 Task: Search for horseback riding trails in the Ozarks between Branson, Missouri, and Eureka Springs, Arkansas.
Action: Mouse moved to (287, 98)
Screenshot: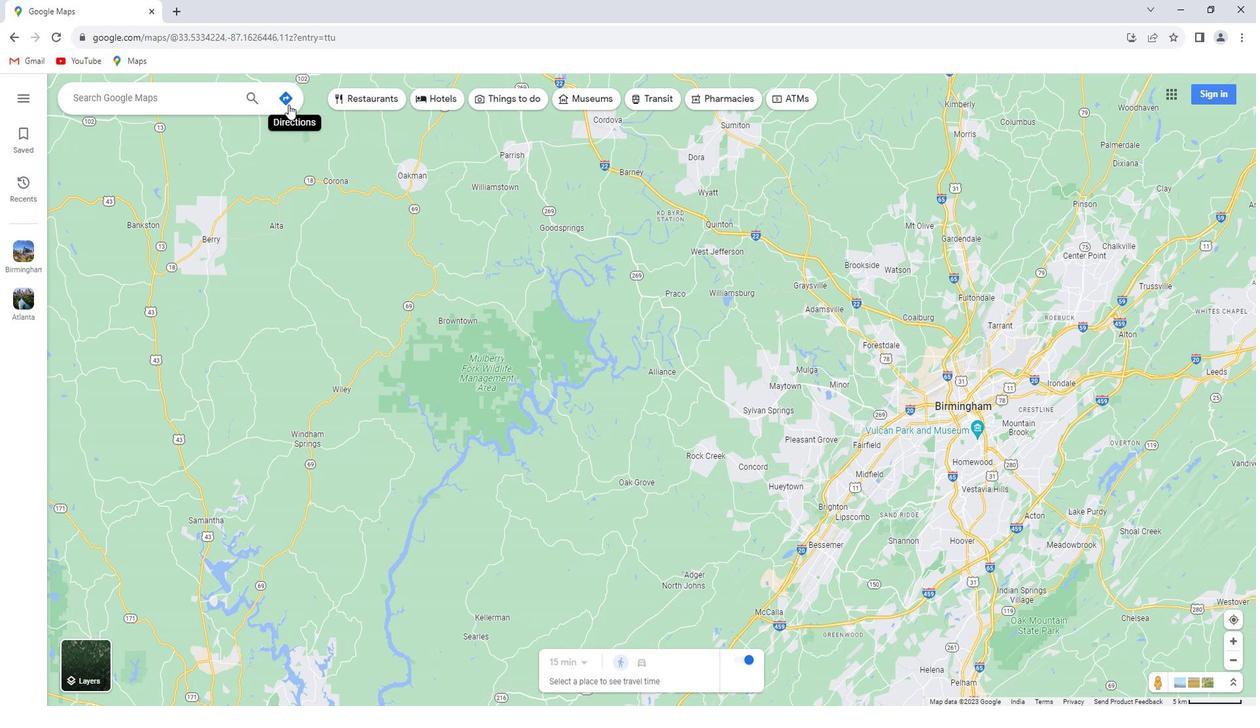 
Action: Mouse pressed left at (287, 98)
Screenshot: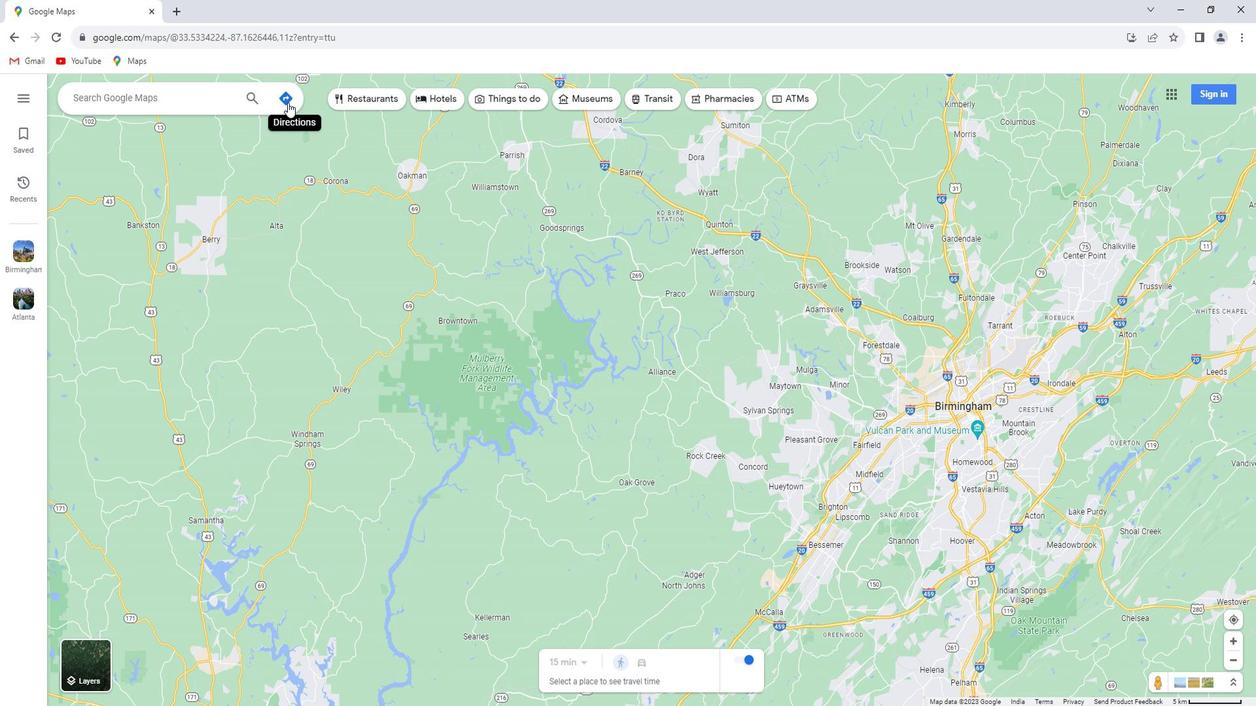 
Action: Mouse moved to (191, 133)
Screenshot: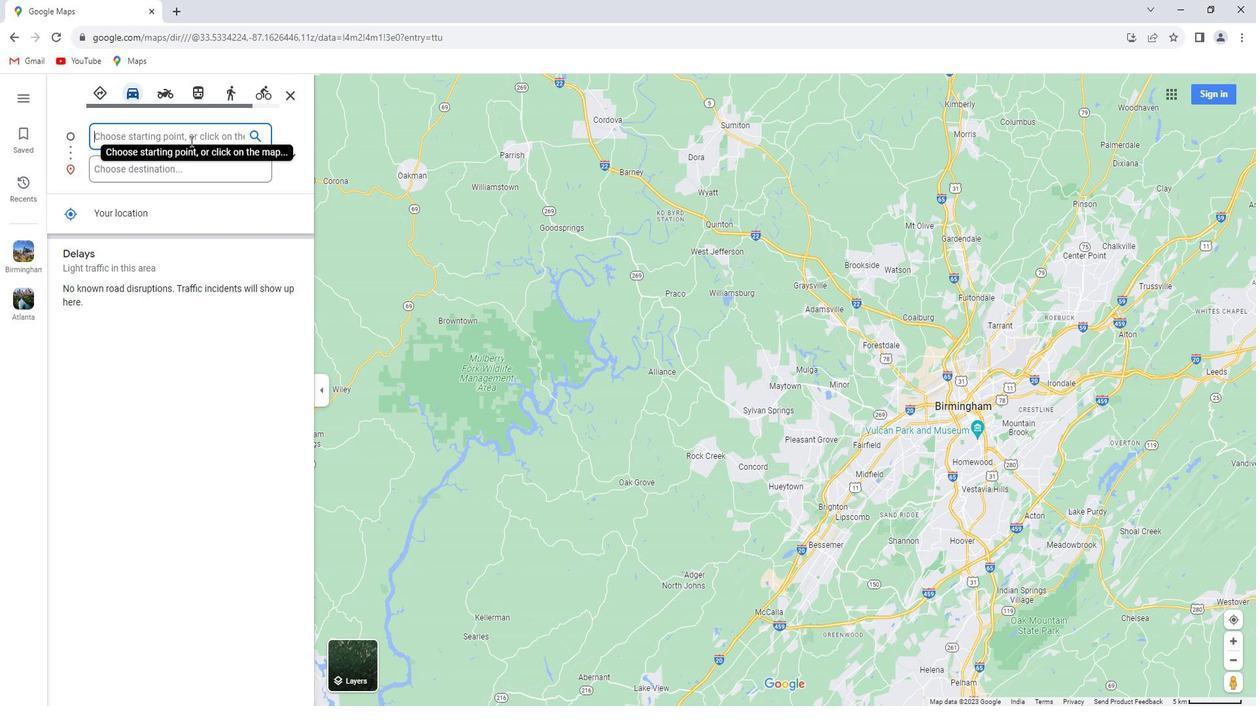 
Action: Key pressed <Key.shift>Branson,<Key.space><Key.shift_r>Missouri
Screenshot: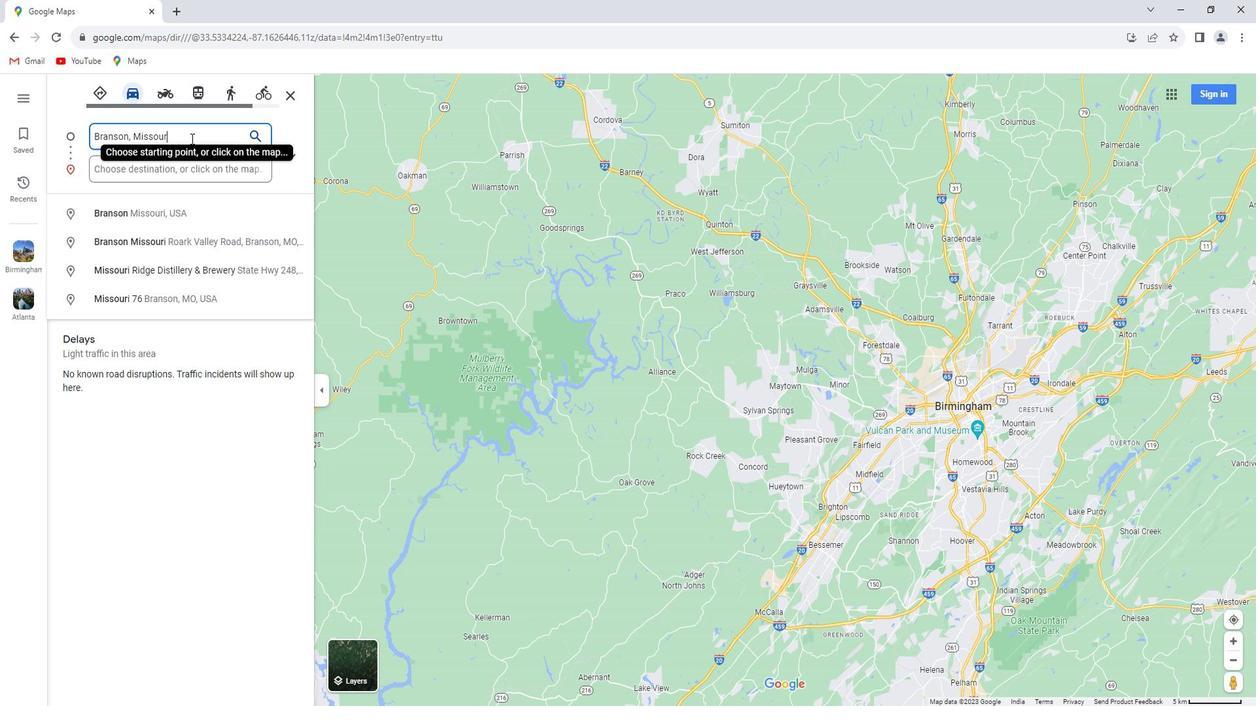 
Action: Mouse moved to (185, 164)
Screenshot: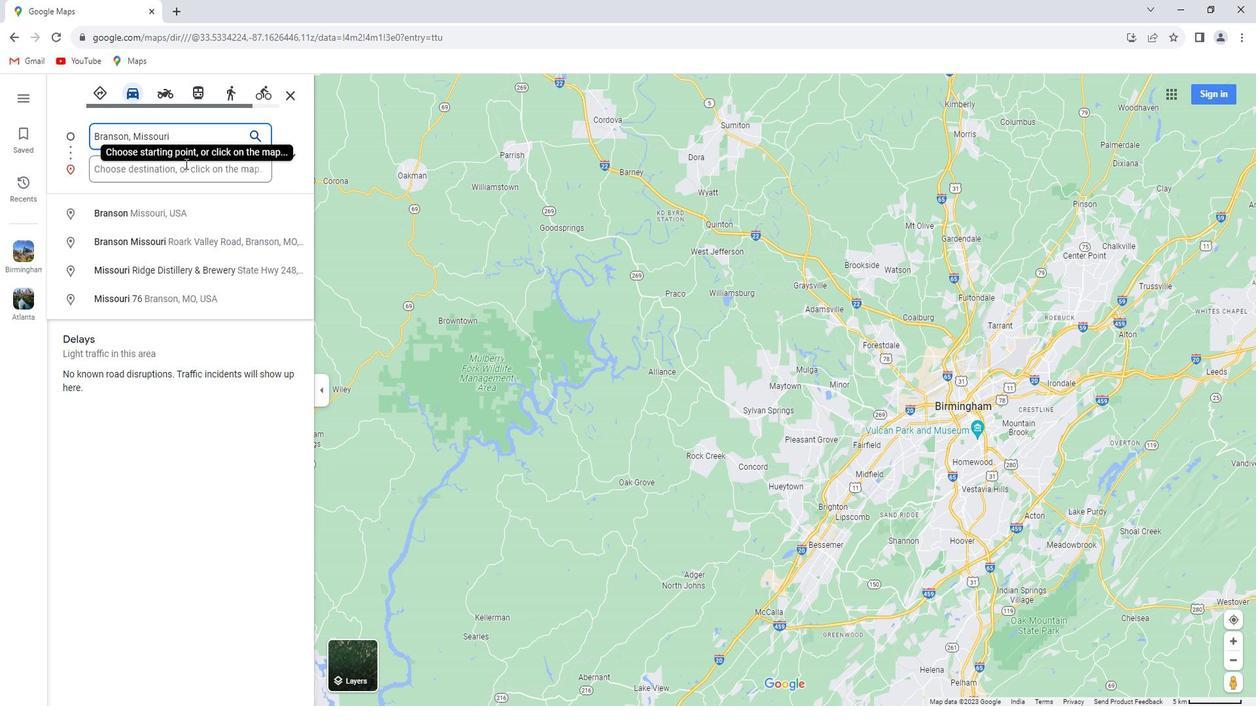 
Action: Mouse pressed left at (185, 164)
Screenshot: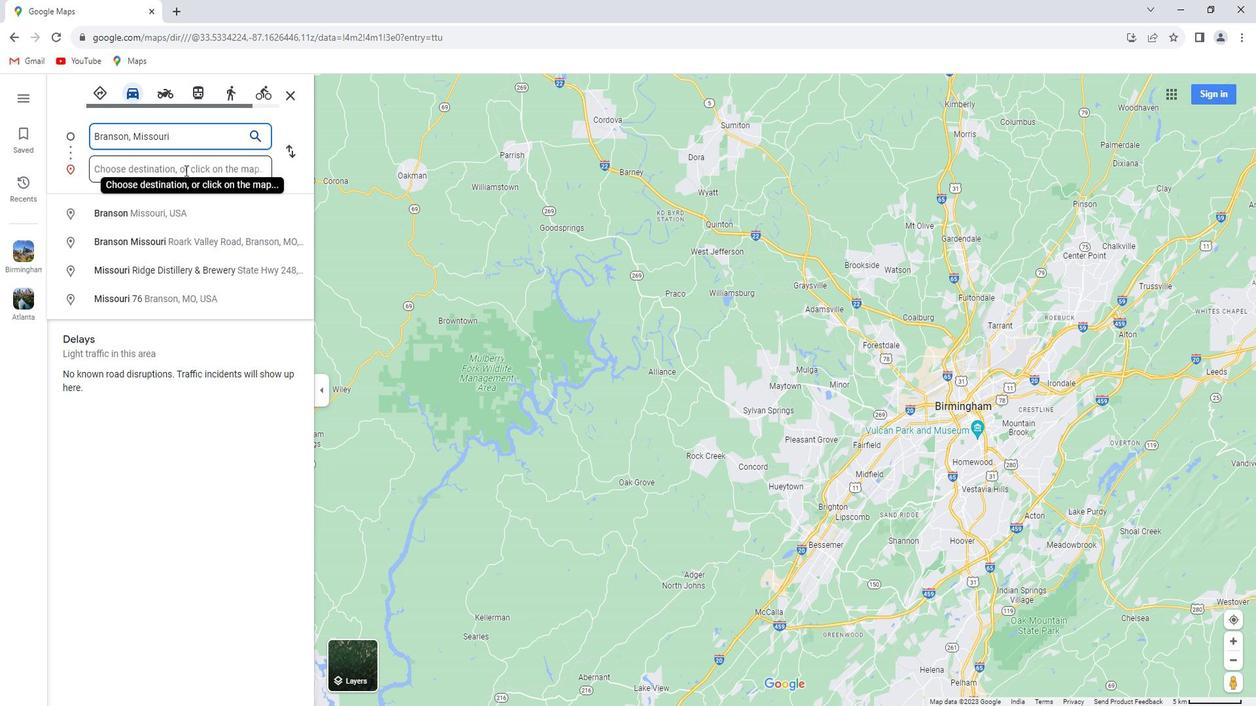
Action: Key pressed <Key.shift>Eureka<Key.space><Key.shift>Springs,<Key.space><Key.shift>Arkansas
Screenshot: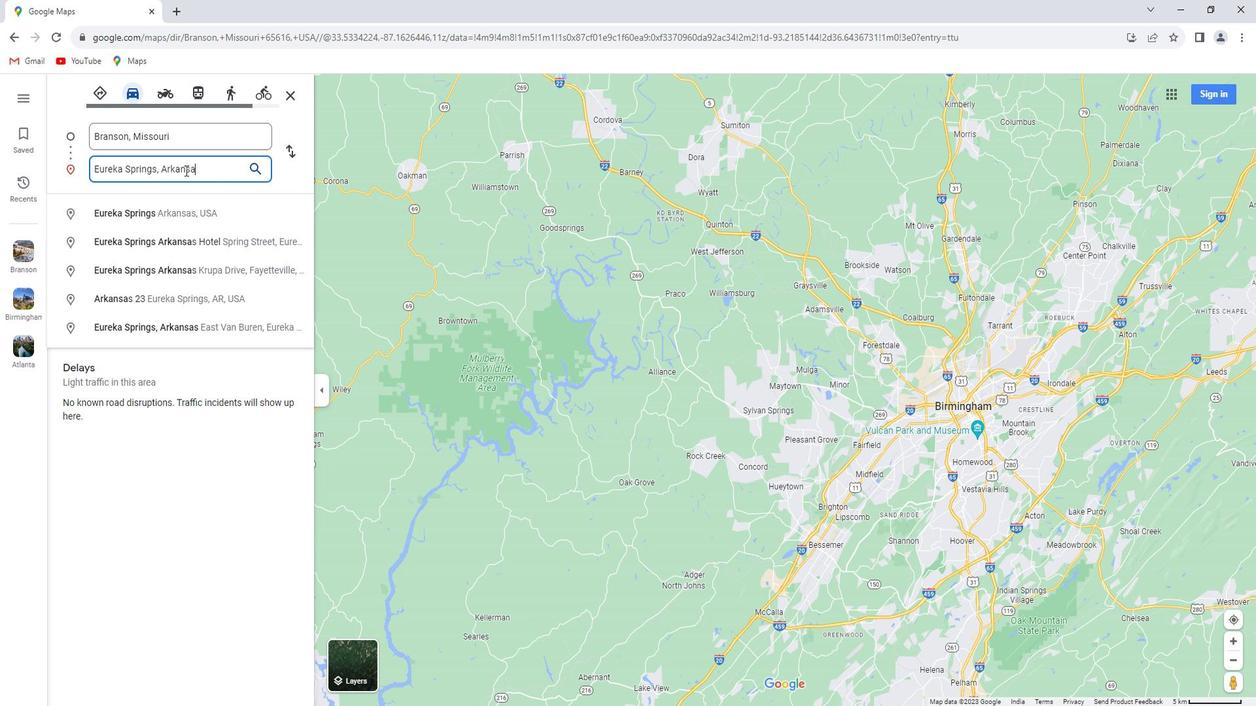 
Action: Mouse moved to (275, 179)
Screenshot: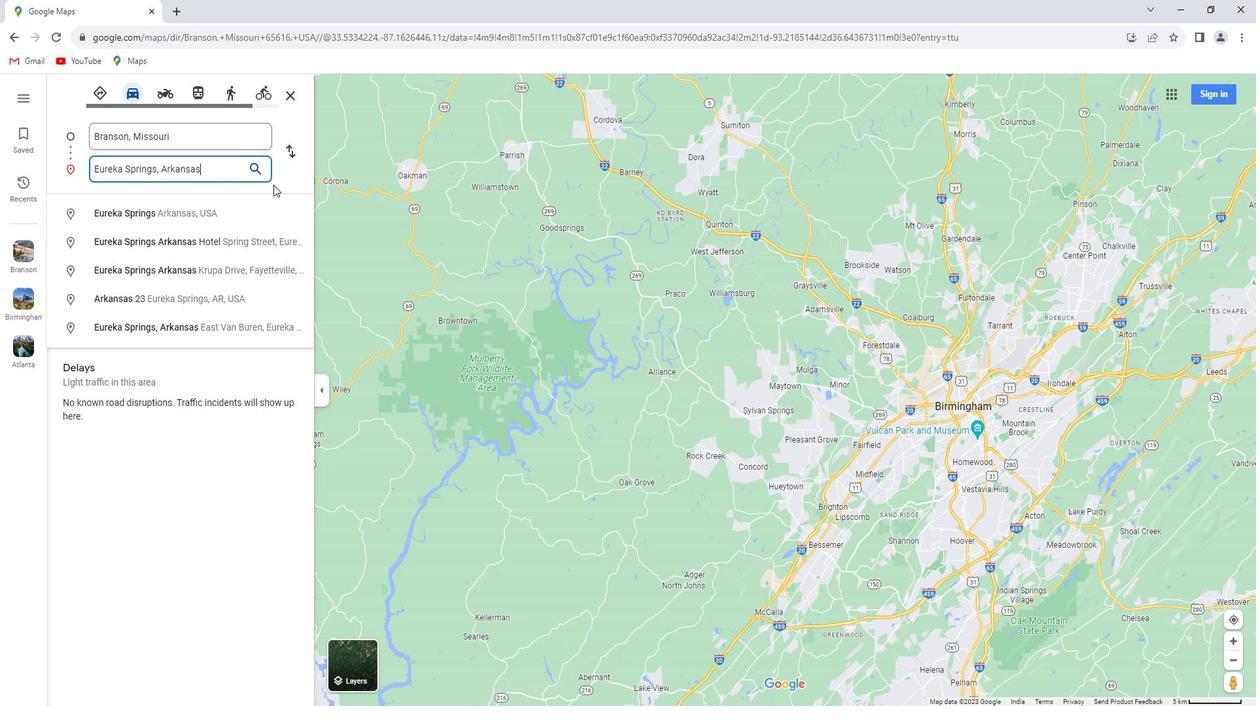 
Action: Key pressed <Key.enter>
Screenshot: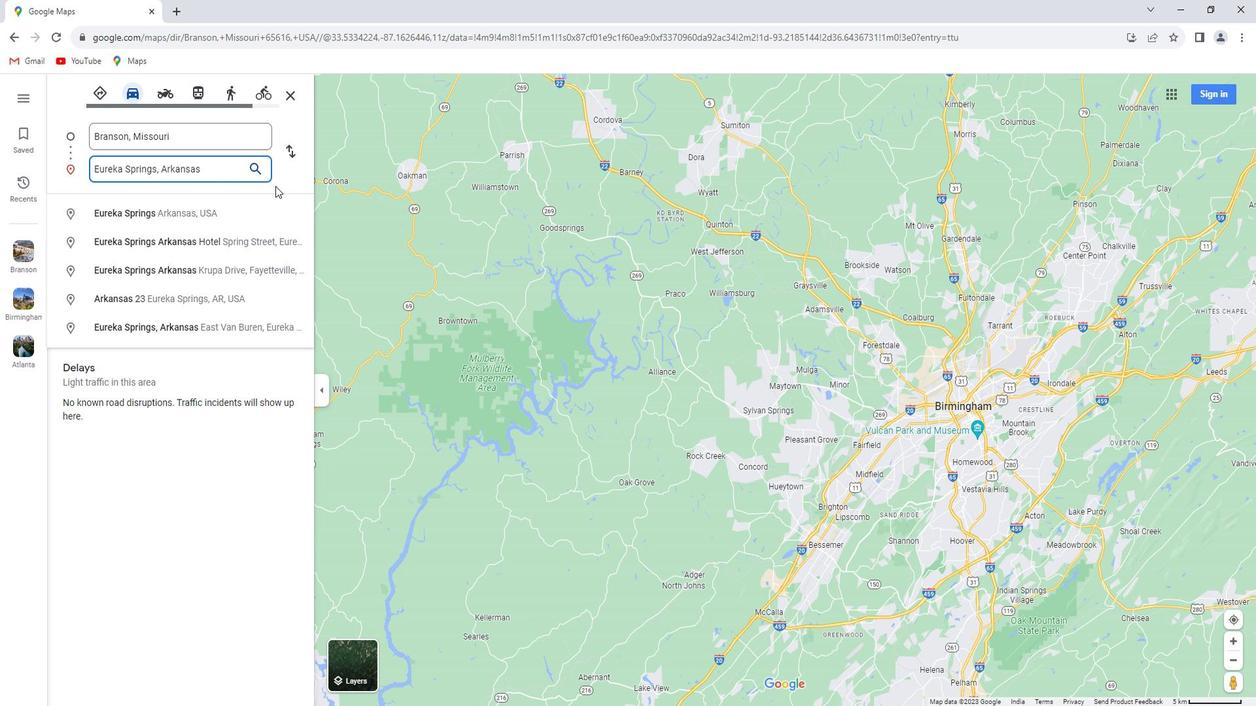 
Action: Mouse moved to (638, 98)
Screenshot: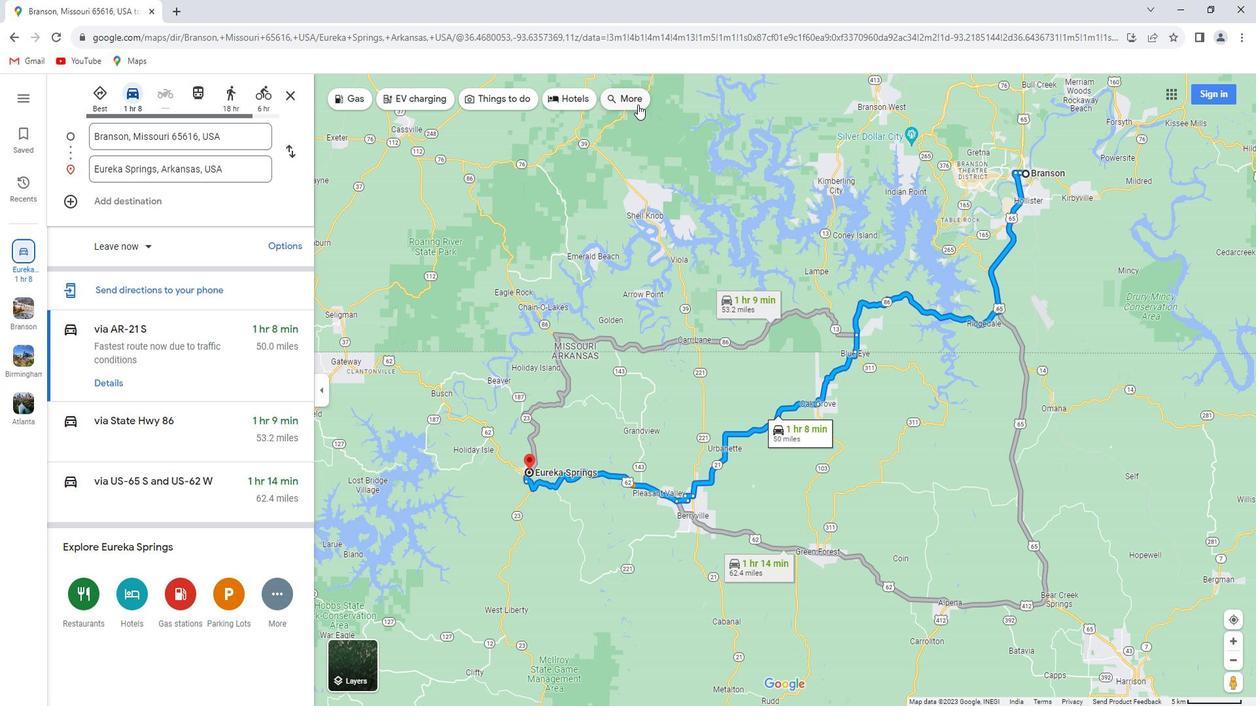 
Action: Mouse pressed left at (638, 98)
Screenshot: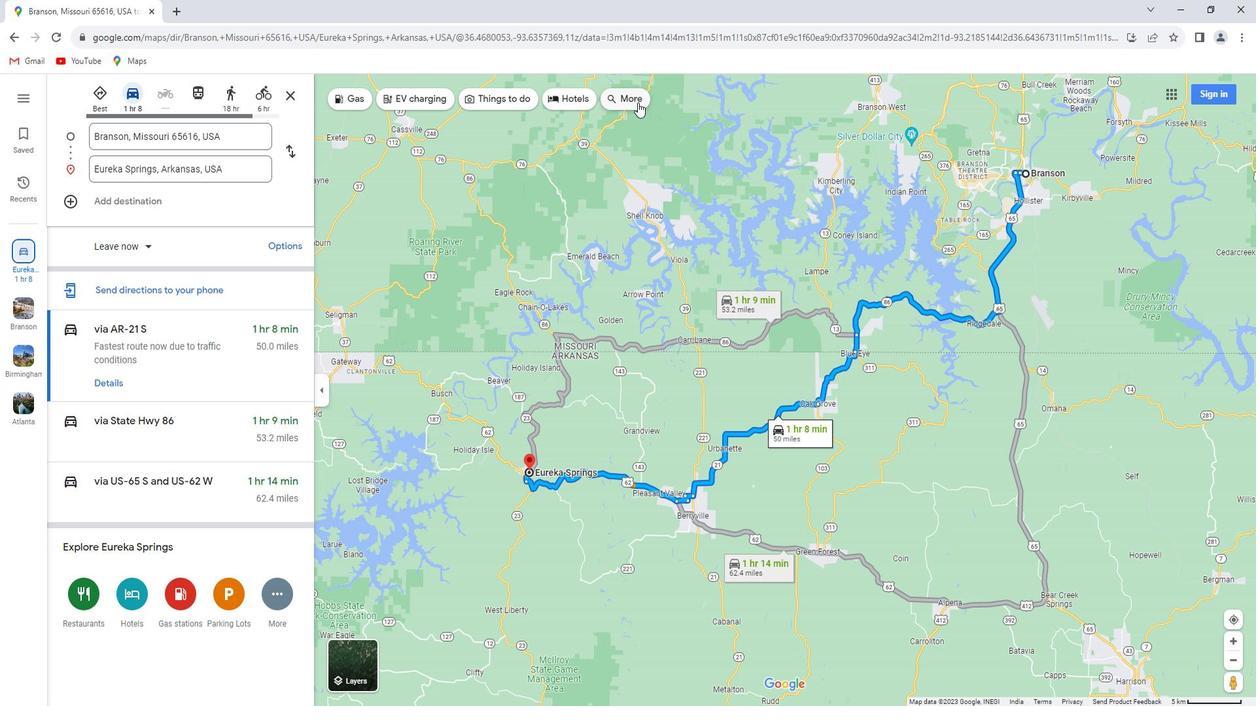 
Action: Mouse moved to (190, 93)
Screenshot: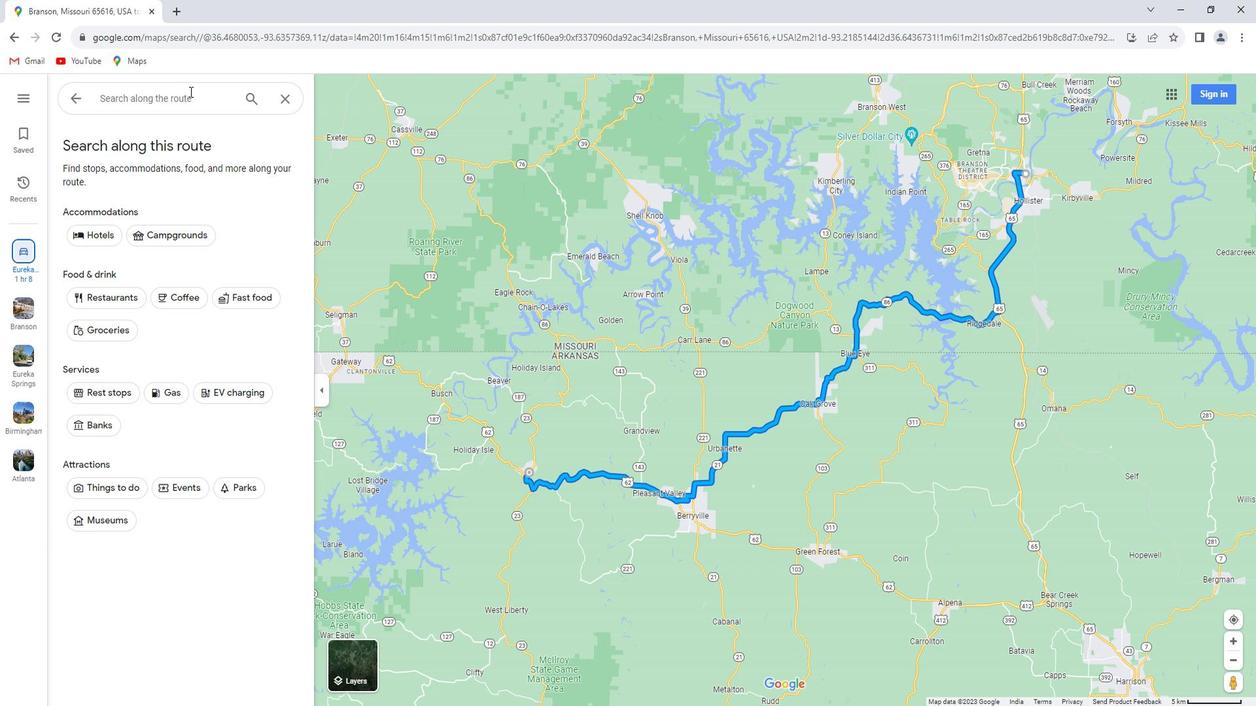 
Action: Mouse pressed left at (190, 93)
Screenshot: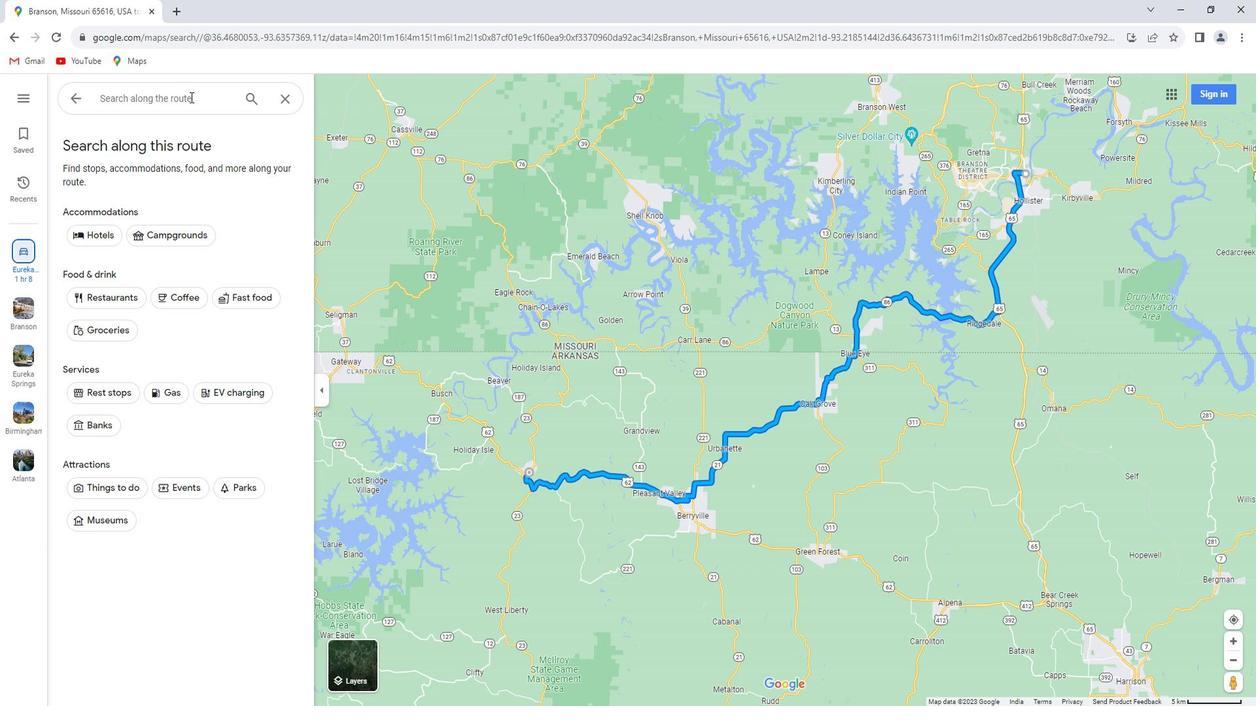 
Action: Key pressed horsebackriding
Screenshot: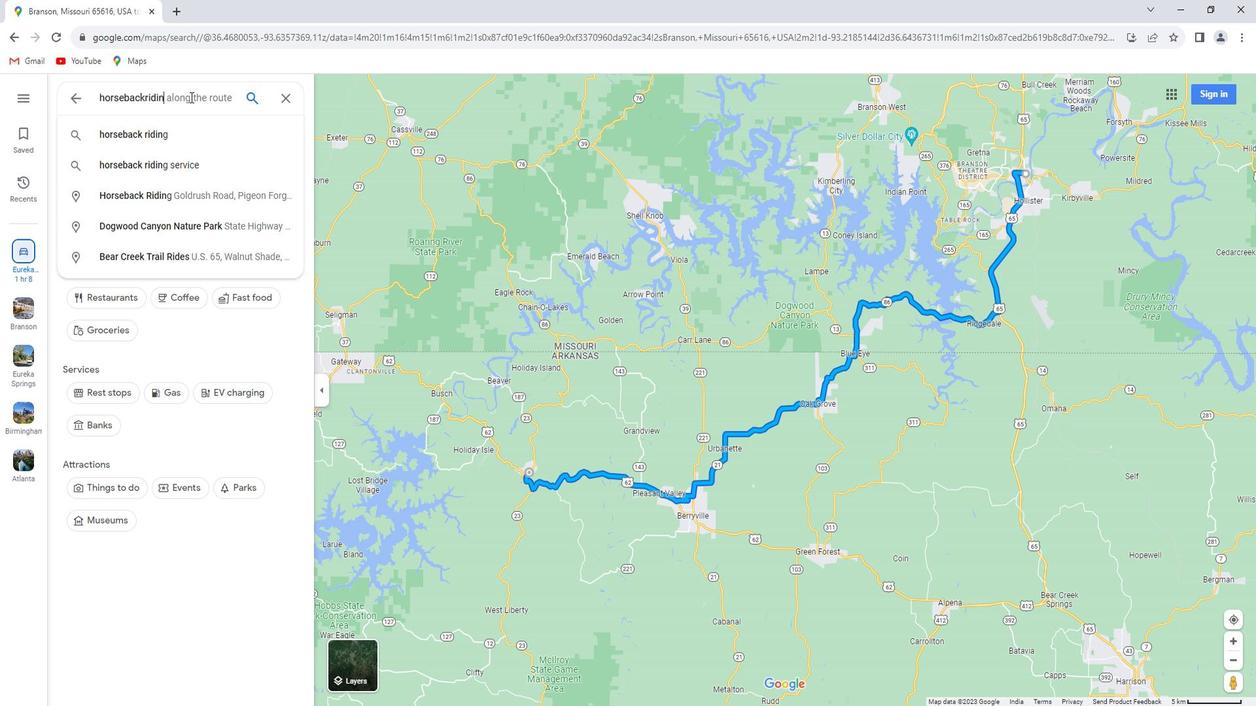 
Action: Mouse moved to (143, 93)
Screenshot: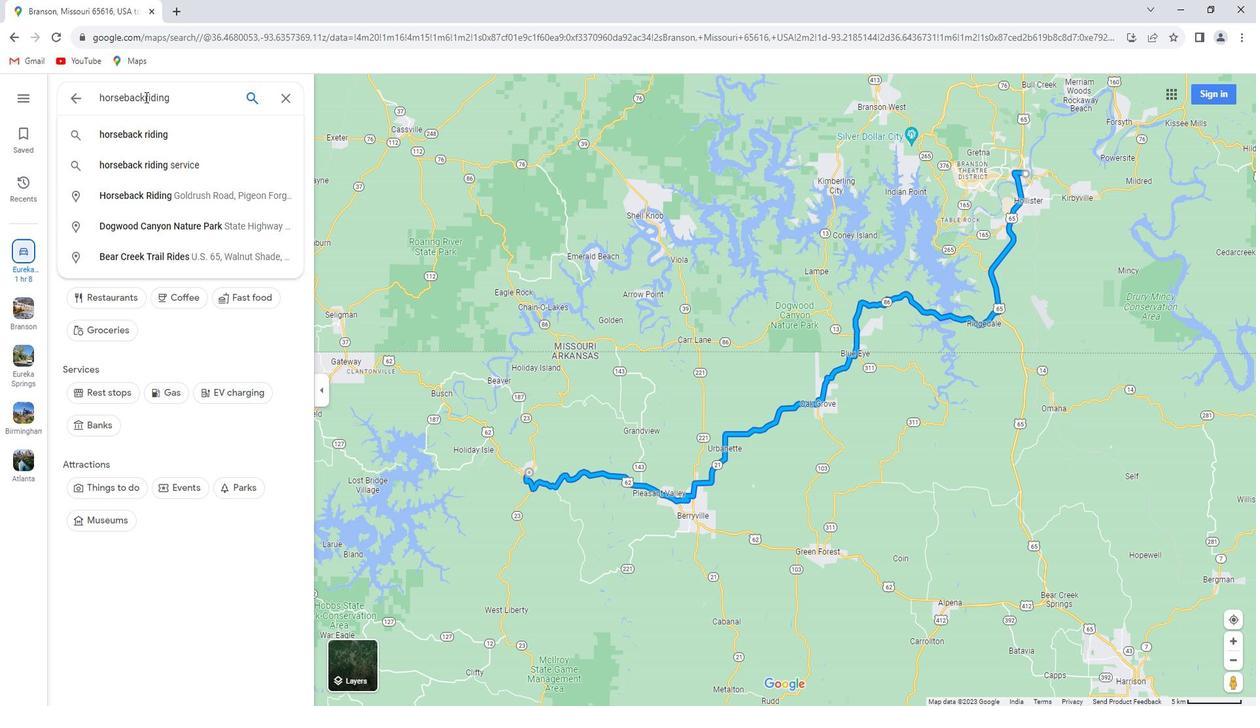 
Action: Mouse pressed left at (143, 93)
Screenshot: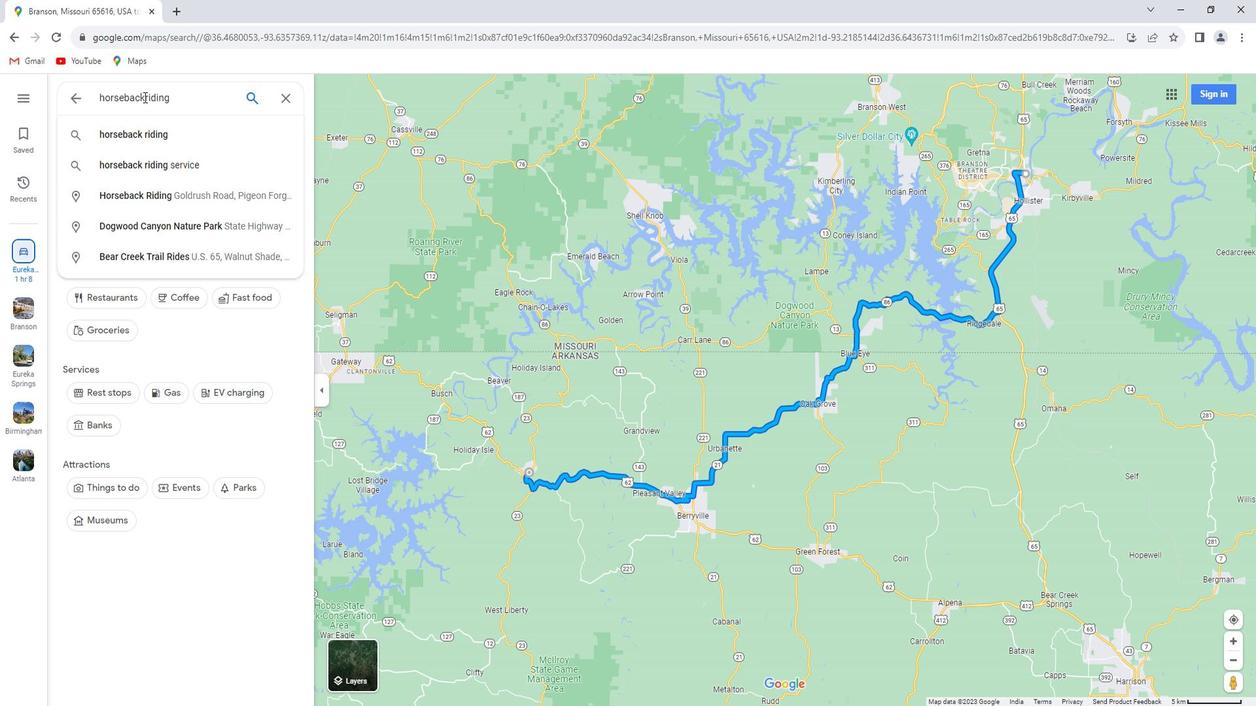 
Action: Mouse moved to (182, 100)
Screenshot: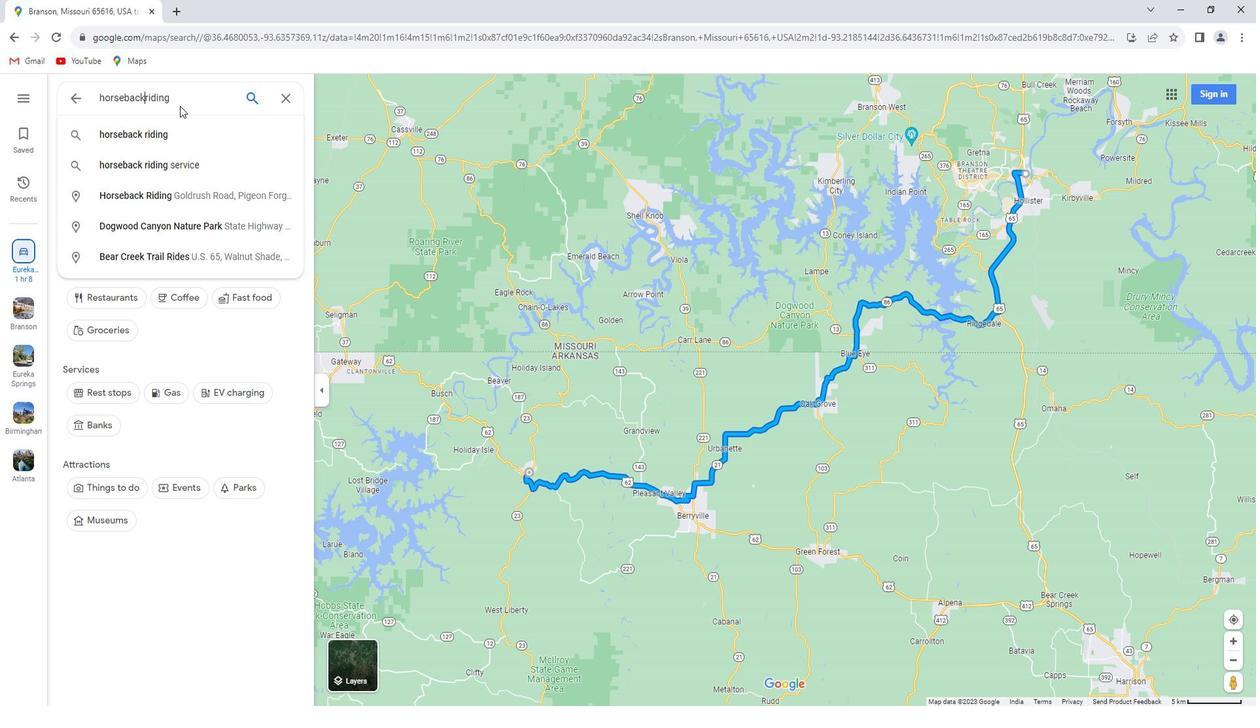 
Action: Key pressed <Key.space>
Screenshot: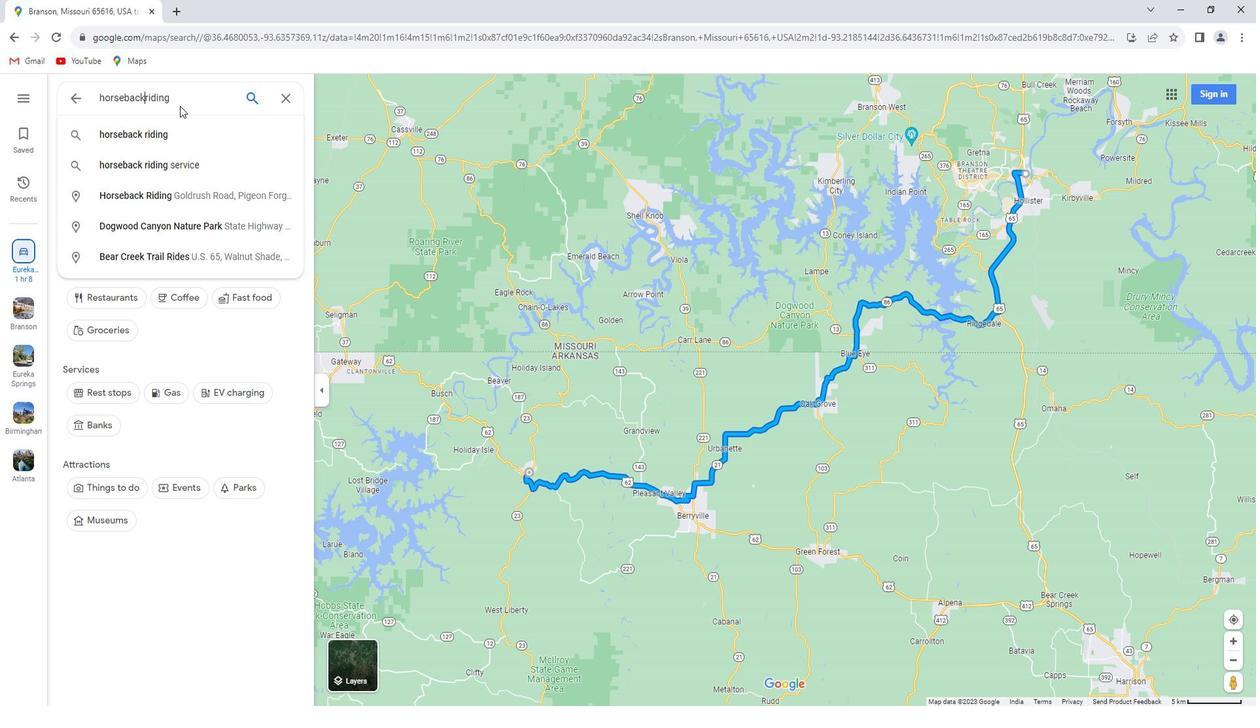 
Action: Mouse moved to (185, 94)
Screenshot: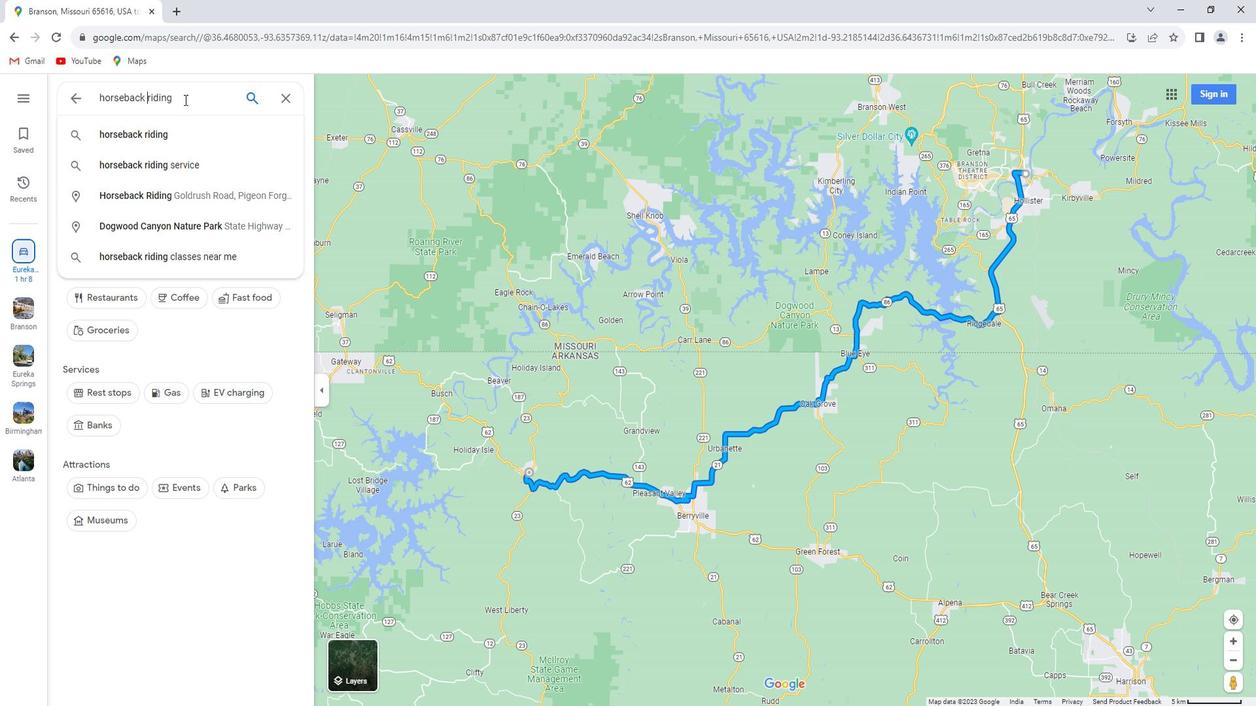 
Action: Mouse pressed left at (185, 94)
Screenshot: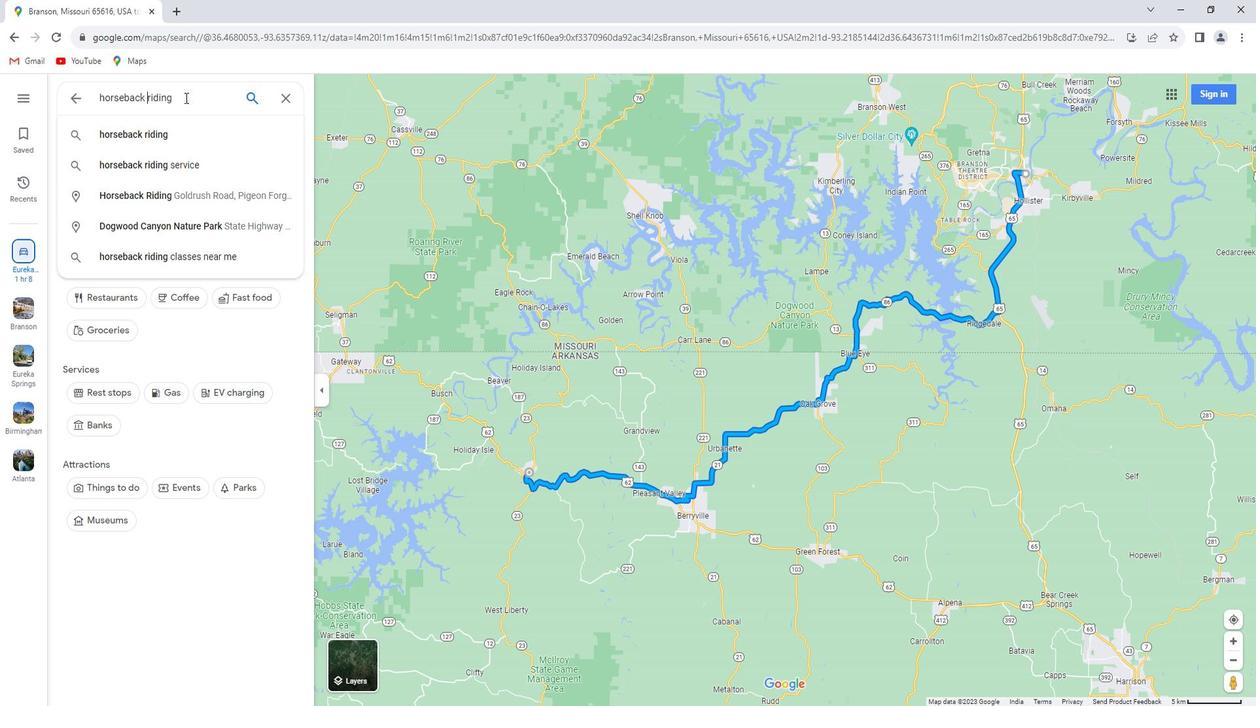 
Action: Key pressed <Key.space>trails<Key.space>in<Key.space>the<Key.space>ozarks<Key.enter>
Screenshot: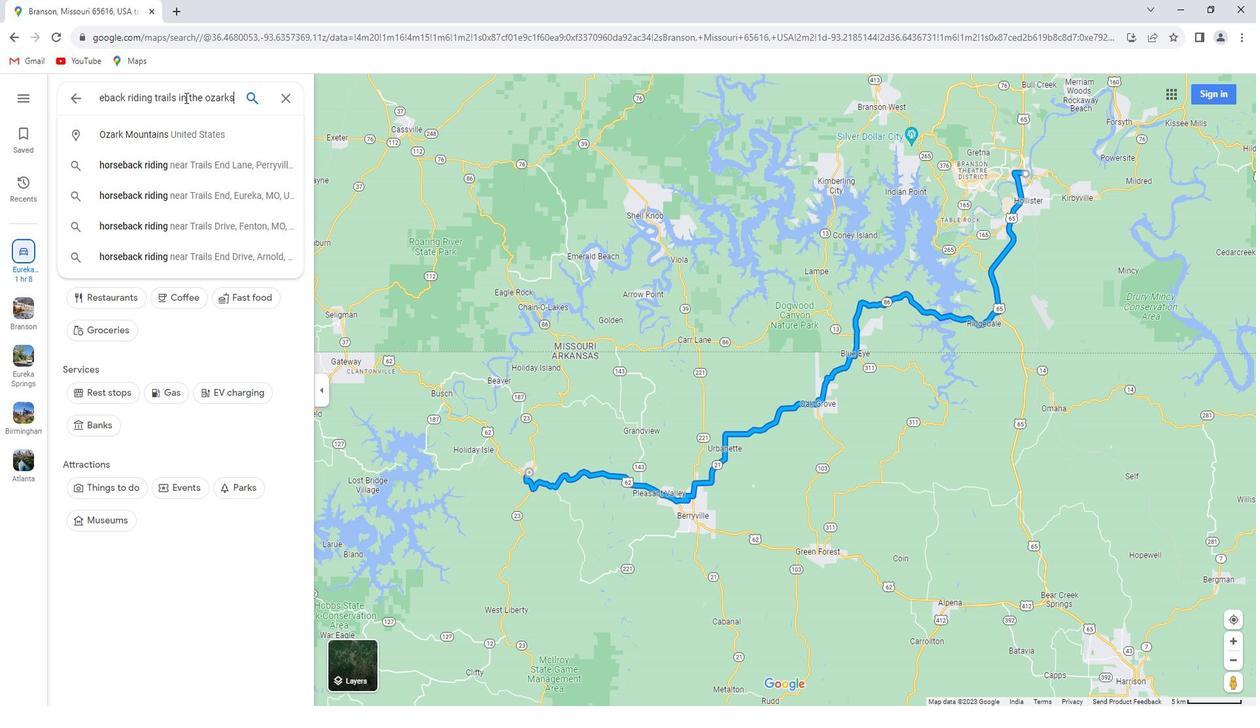 
Action: Mouse moved to (204, 130)
Screenshot: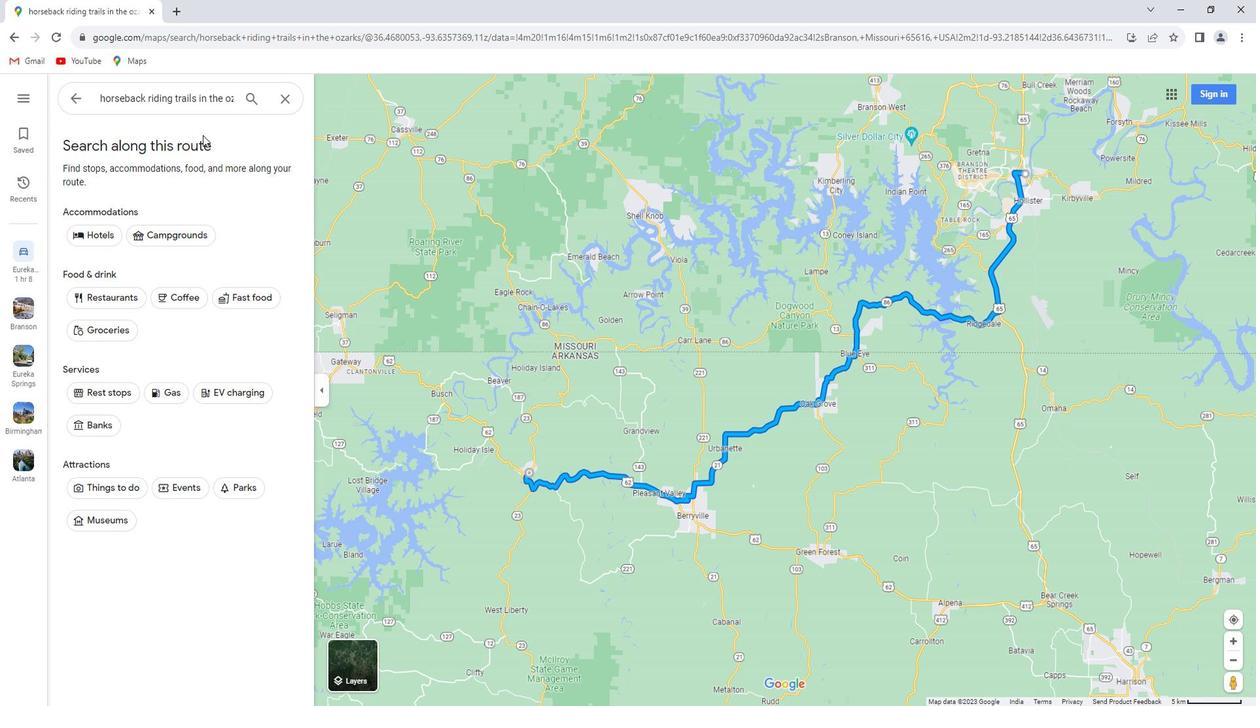 
